 Task: Create a rule from the Recommended list, Task Added to this Project -> add SubTasks in the project AquaVue with SubTasks Gather and Analyse Requirements , Design and Implement Solution , System Test and UAT , Release to Production / Go Live
Action: Mouse moved to (30, 284)
Screenshot: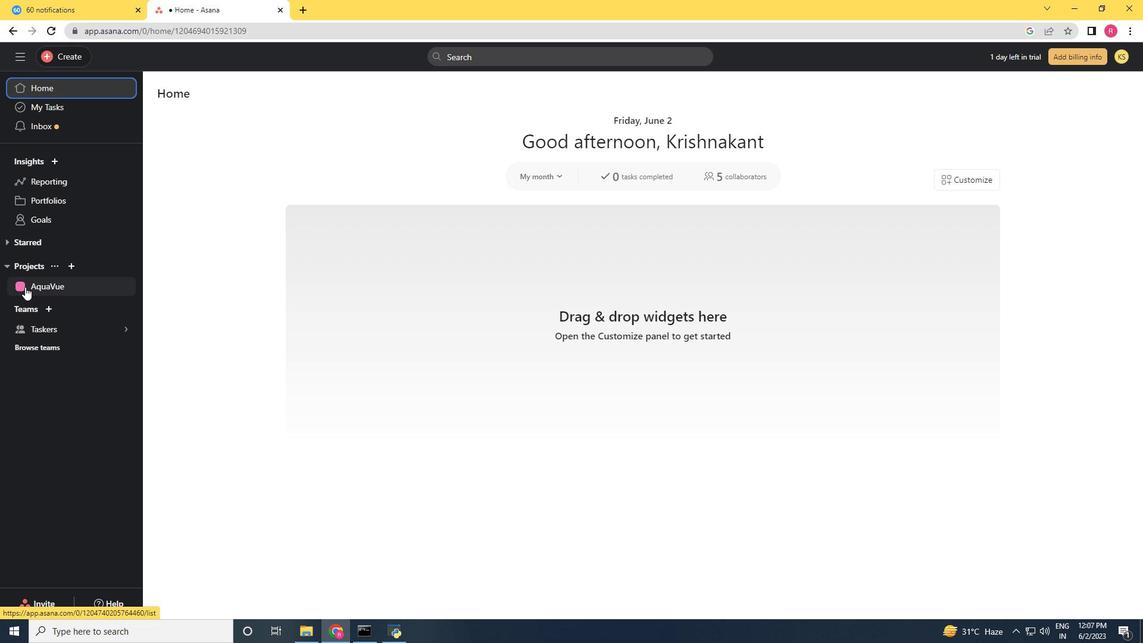 
Action: Mouse pressed left at (30, 284)
Screenshot: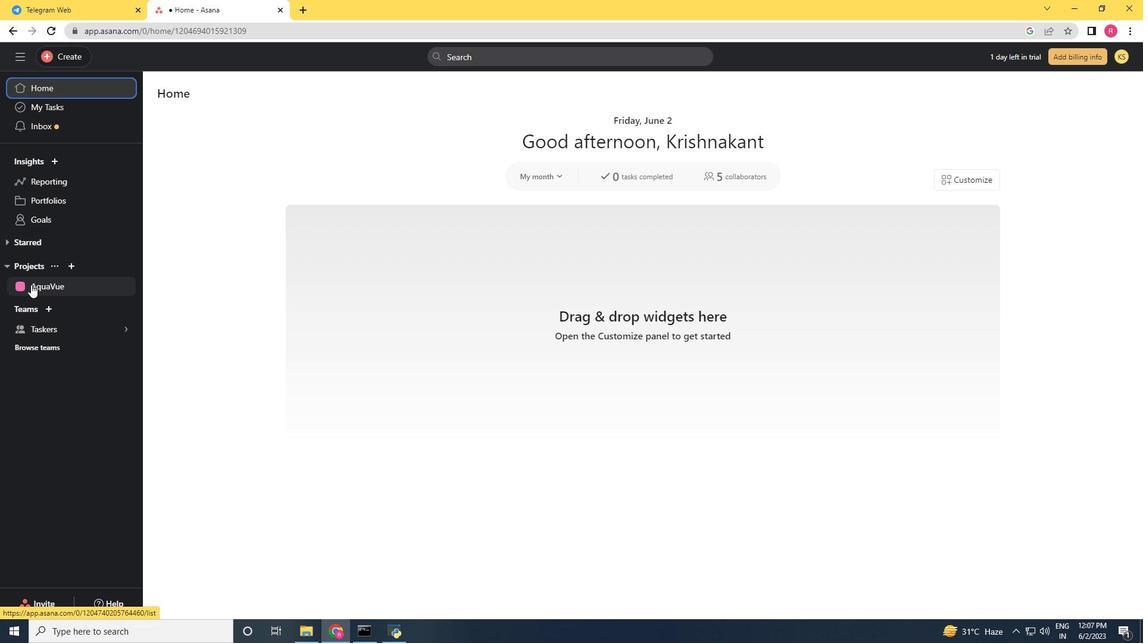 
Action: Mouse moved to (1110, 96)
Screenshot: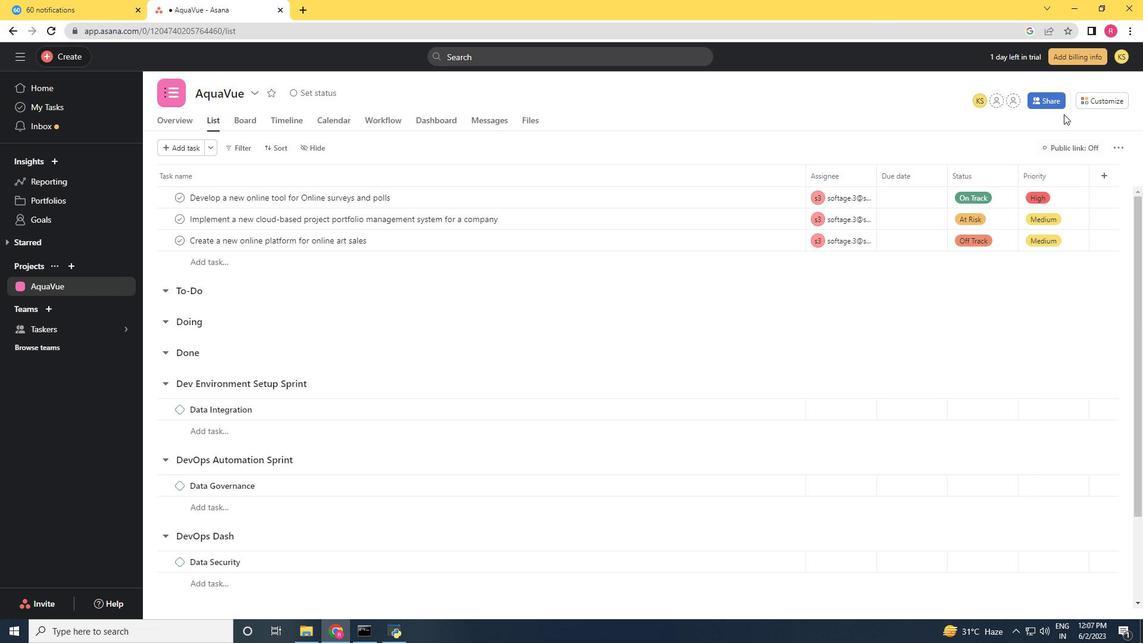 
Action: Mouse pressed left at (1110, 96)
Screenshot: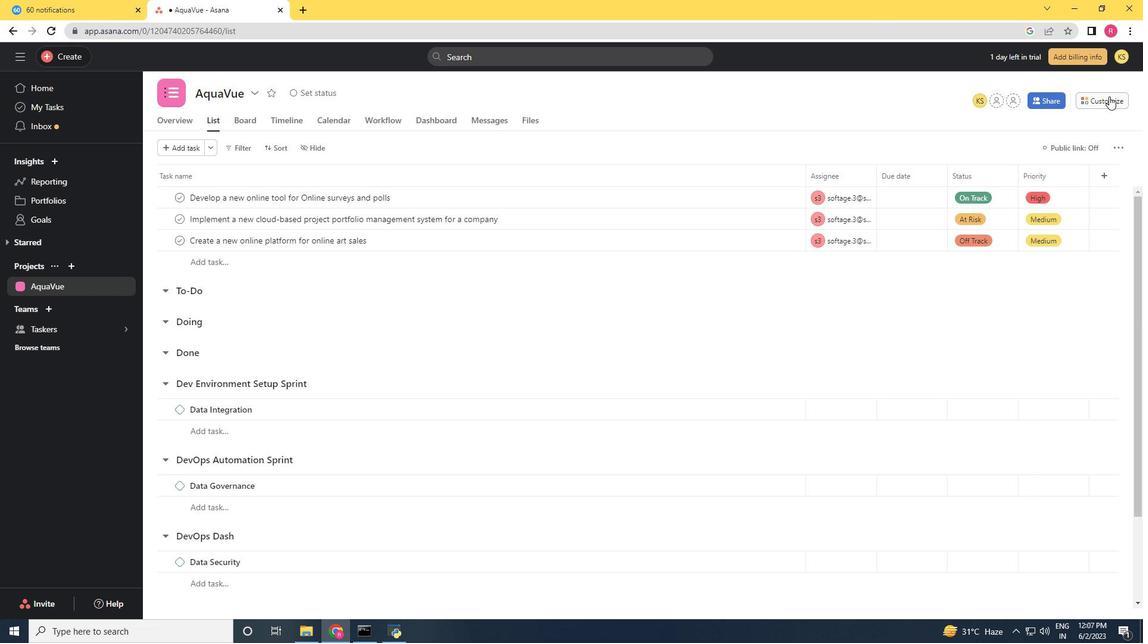 
Action: Mouse moved to (897, 255)
Screenshot: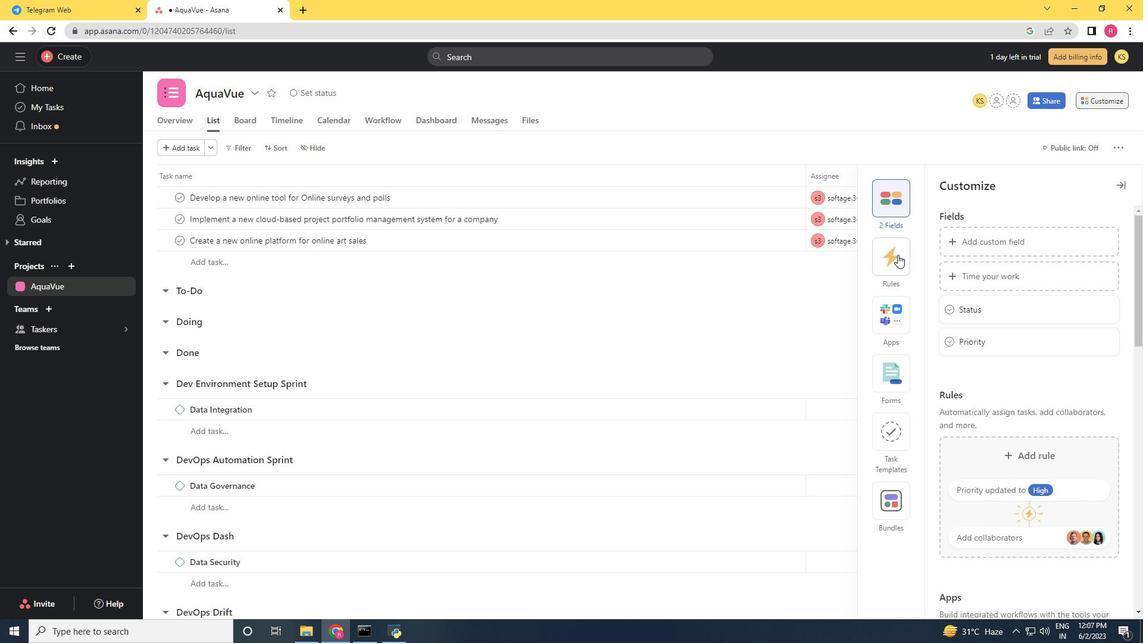 
Action: Mouse pressed left at (897, 255)
Screenshot: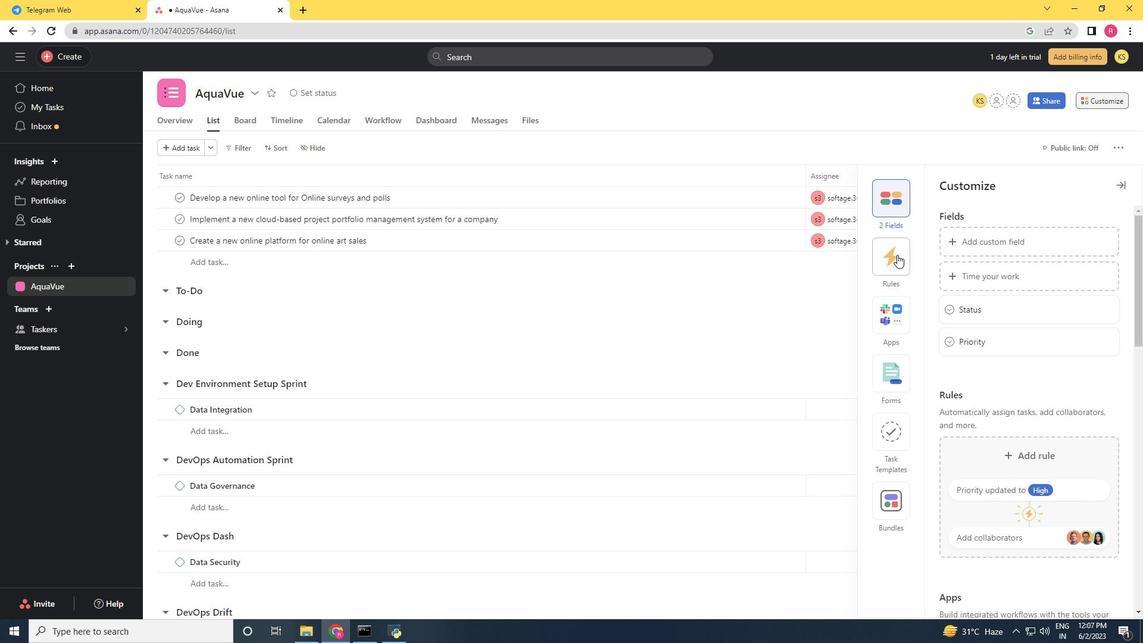 
Action: Mouse moved to (1017, 277)
Screenshot: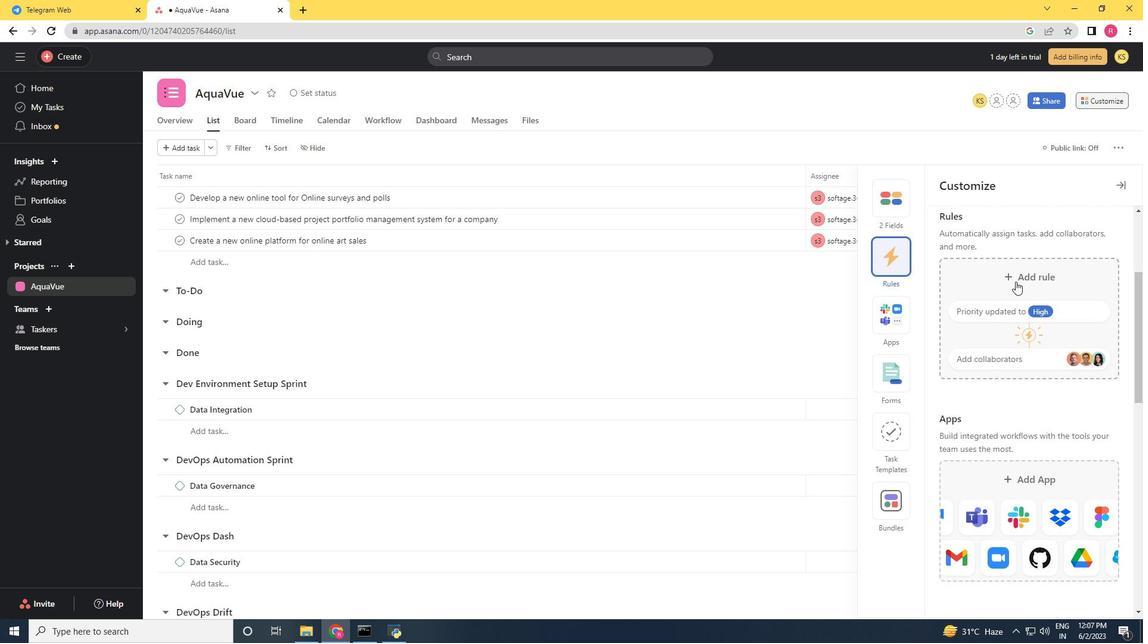 
Action: Mouse pressed left at (1017, 277)
Screenshot: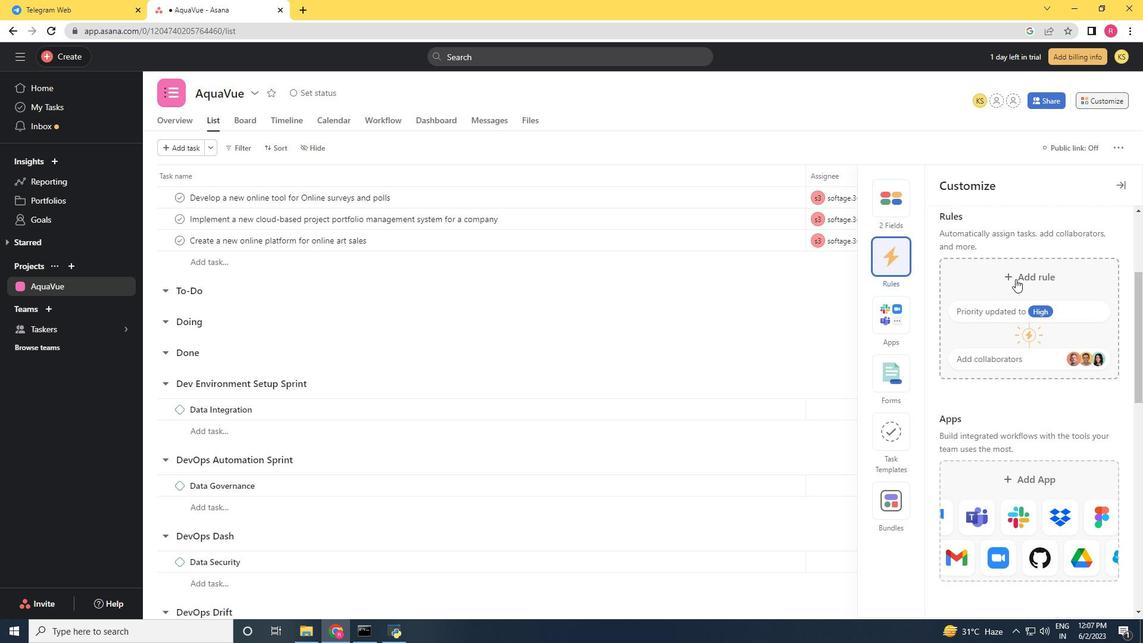 
Action: Mouse moved to (772, 201)
Screenshot: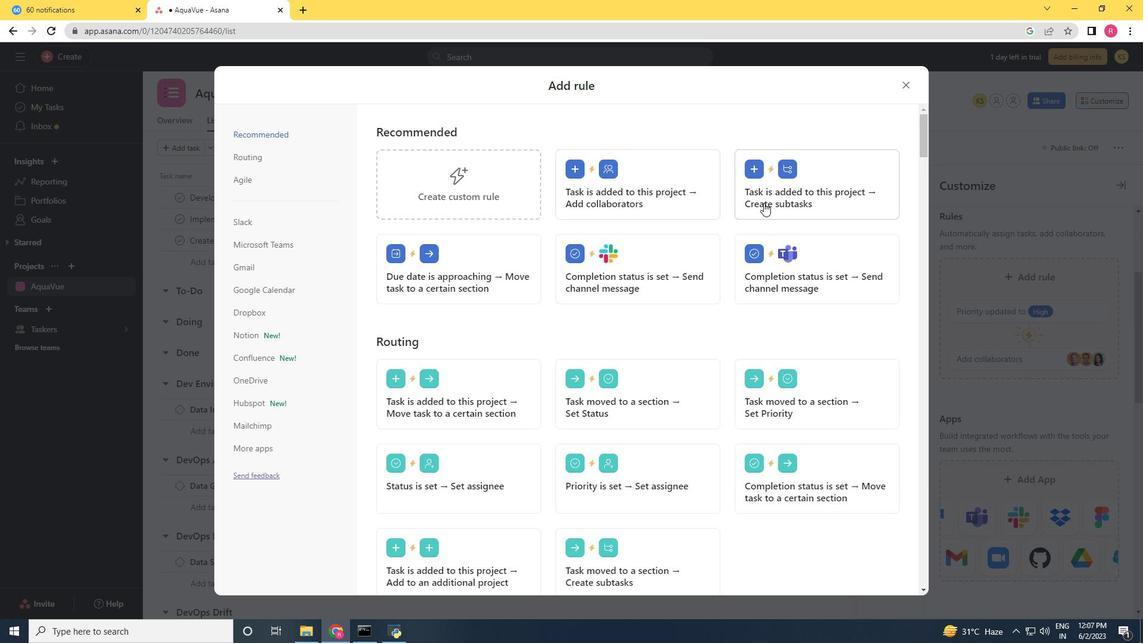 
Action: Mouse pressed left at (772, 201)
Screenshot: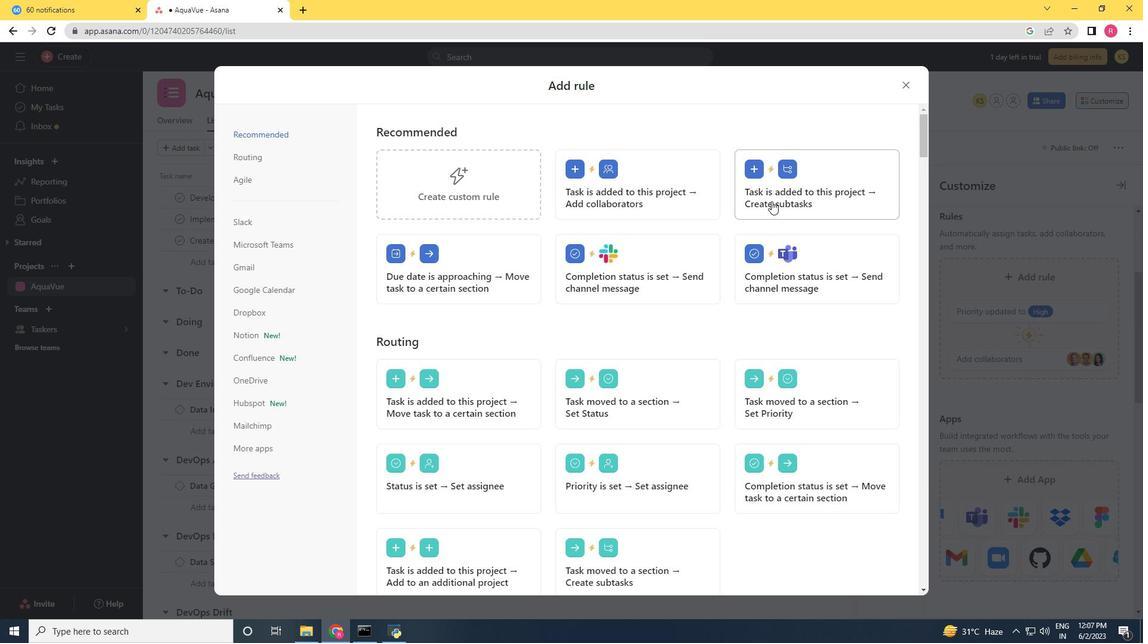 
Action: Mouse moved to (884, 116)
Screenshot: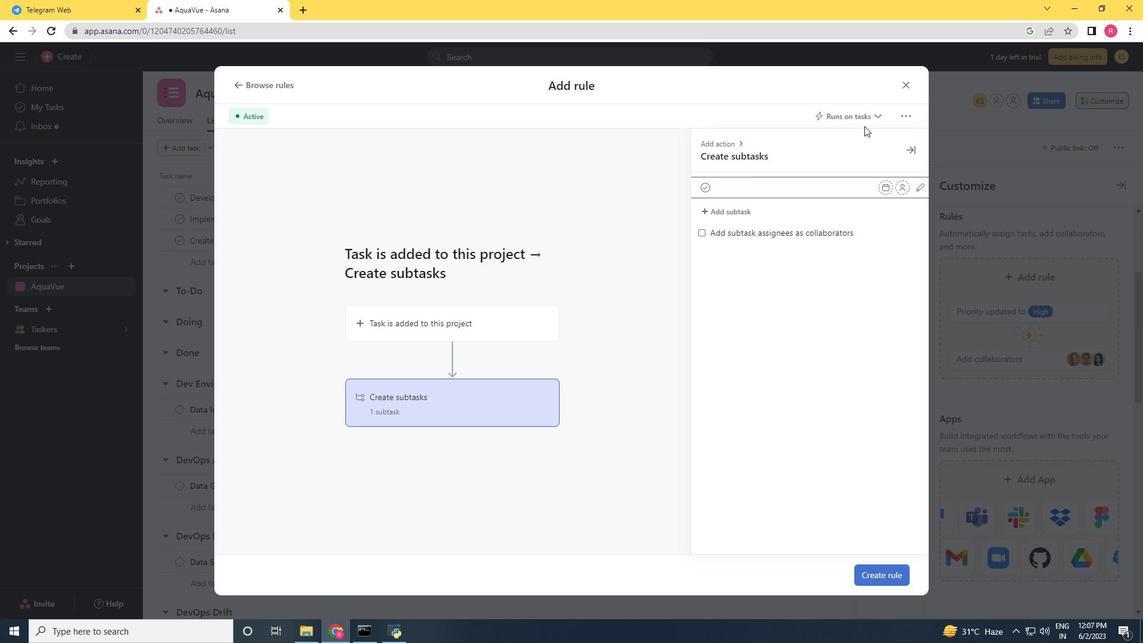 
Action: Key pressed <Key.shift>Gathe<Key.space><Key.backspace>r<Key.space>and<Key.space><Key.shift>Analyse<Key.space><Key.shift>Requirements<Key.enter><Key.shift>Design<Key.space>and<Key.space><Key.shift><Key.shift><Key.shift><Key.shift>Implements<Key.space><Key.shift>Solution<Key.space><Key.enter><Key.shift>Saystem<Key.space><Key.backspace><Key.backspace><Key.backspace><Key.backspace><Key.backspace><Key.backspace>y<Key.backspace><Key.backspace>ystem<Key.space><Key.shift>Taet<Key.backspace><Key.backspace><Key.backspace>est<Key.space>and<Key.space><Key.shift>UAT<Key.enter><Key.shift><Key.shift><Key.shift><Key.shift><Key.shift><Key.shift><Key.shift><Key.shift><Key.shift><Key.shift><Key.shift>Release<Key.space>to<Key.space><Key.shift>Production<Key.space>/<Key.space><Key.shift>Go<Key.space><Key.shift>Live
Screenshot: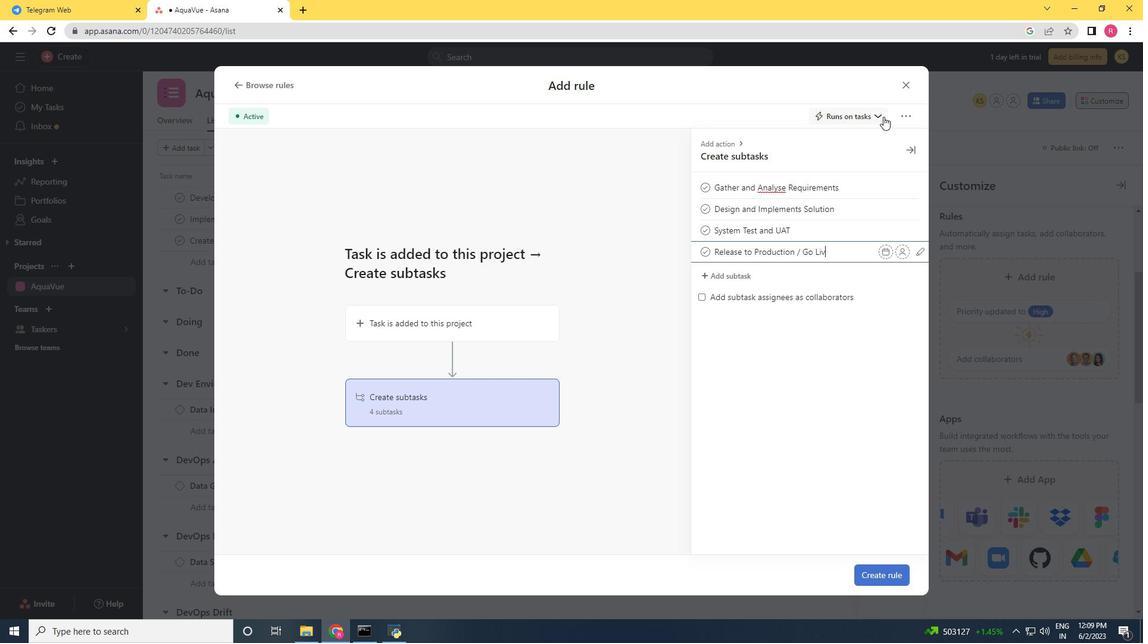 
Action: Mouse moved to (885, 571)
Screenshot: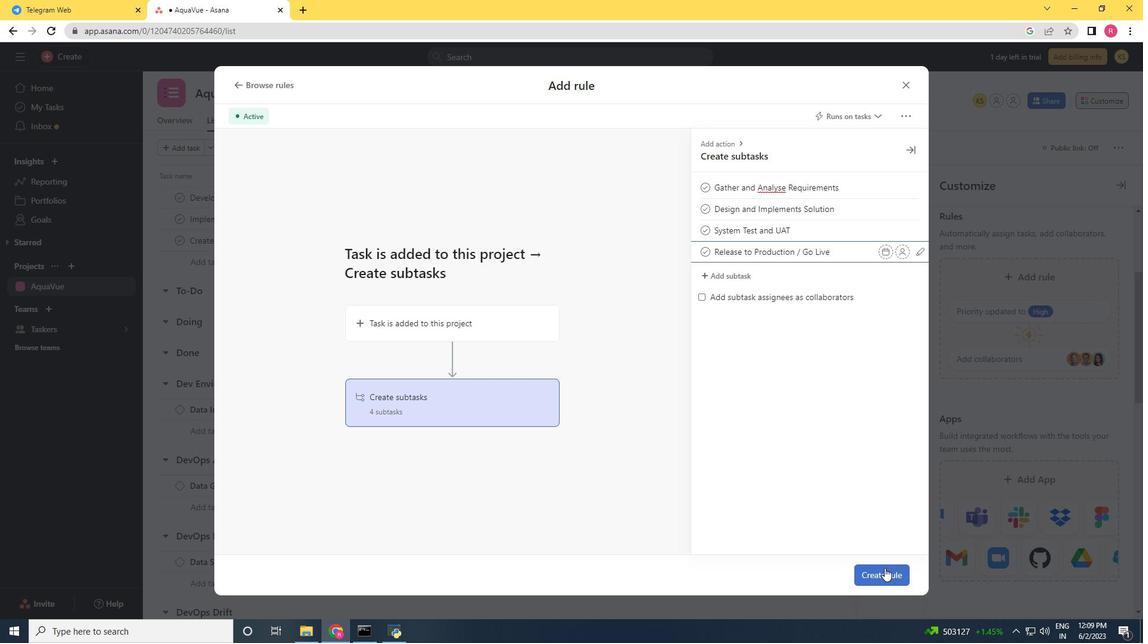 
Action: Mouse pressed left at (885, 571)
Screenshot: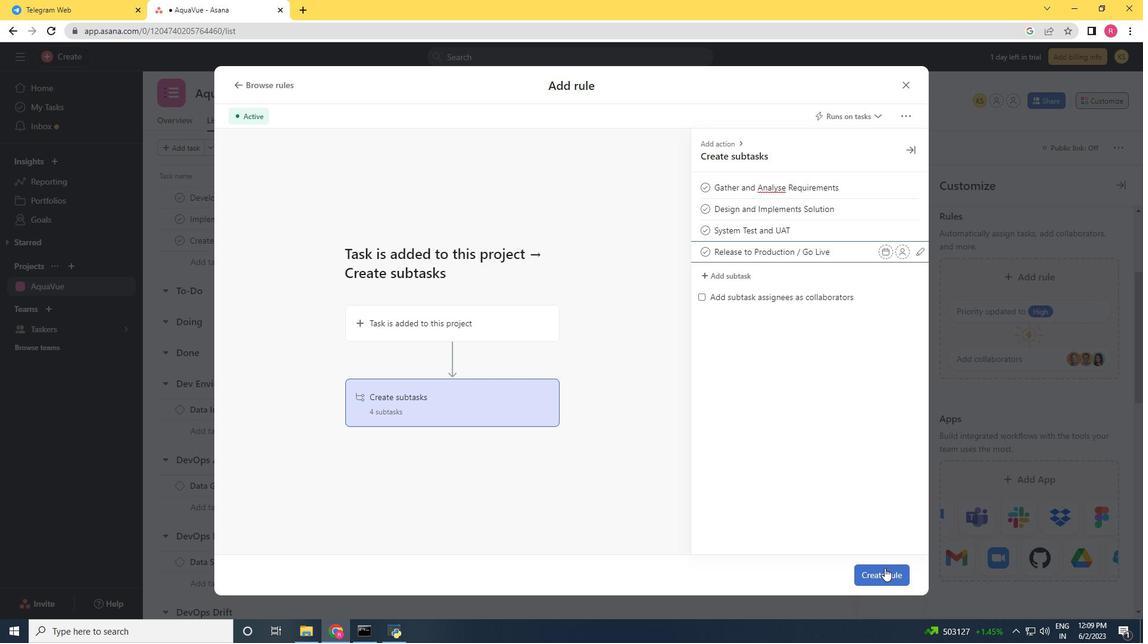 
Action: Mouse moved to (885, 573)
Screenshot: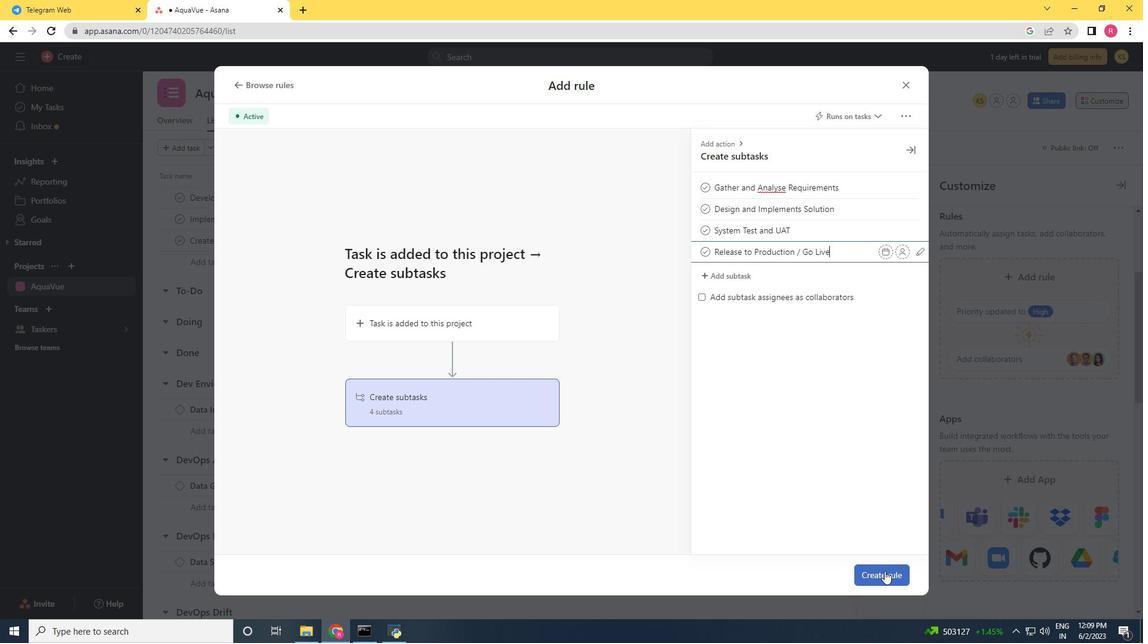
